 Task: Search for flights for 2 adults and 2 children from Paris to Barcelona on June 5, 2023.
Action: Mouse moved to (338, 377)
Screenshot: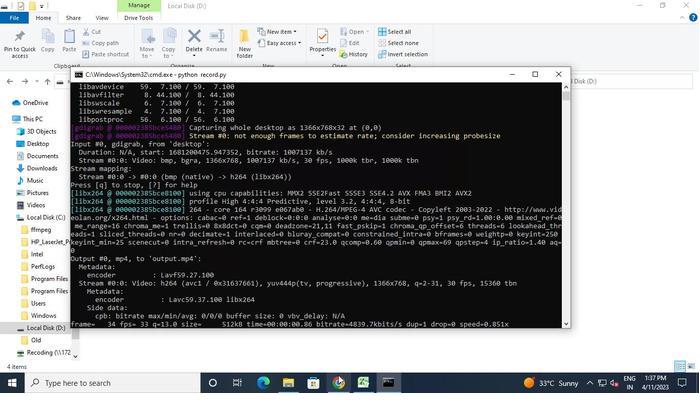 
Action: Mouse pressed left at (338, 377)
Screenshot: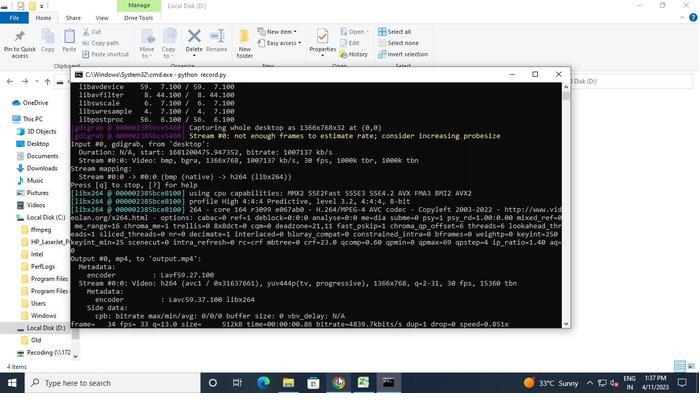 
Action: Mouse moved to (22, 103)
Screenshot: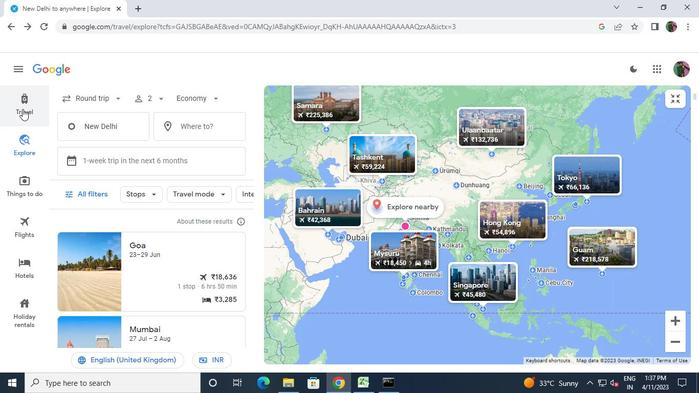 
Action: Mouse pressed left at (22, 103)
Screenshot: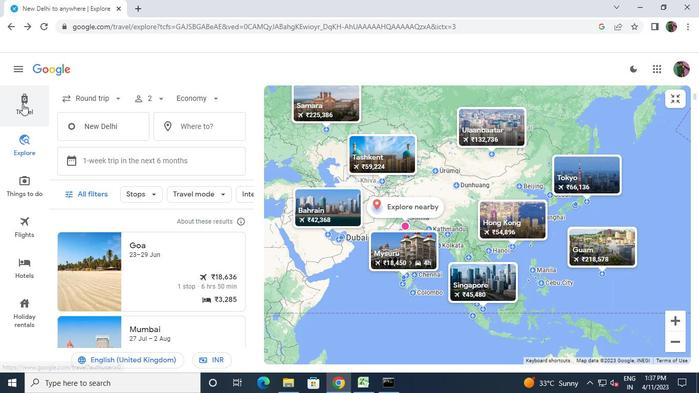 
Action: Mouse moved to (28, 155)
Screenshot: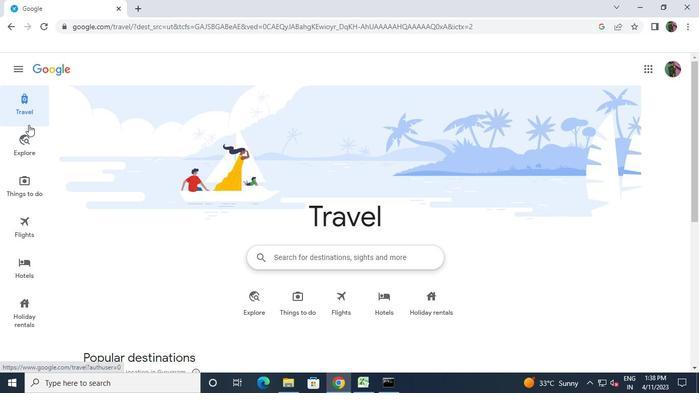 
Action: Mouse pressed left at (28, 155)
Screenshot: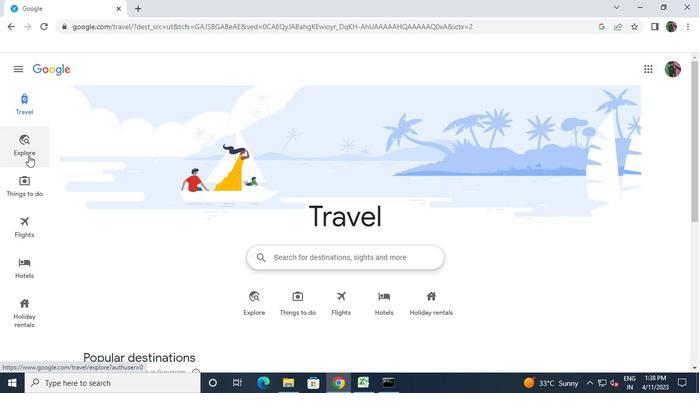 
Action: Mouse moved to (159, 101)
Screenshot: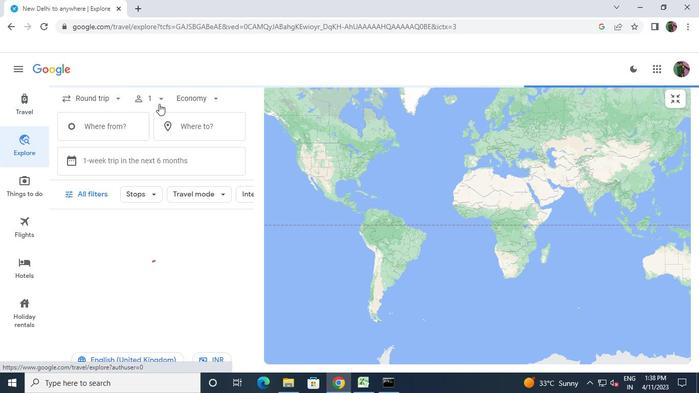 
Action: Mouse pressed left at (159, 101)
Screenshot: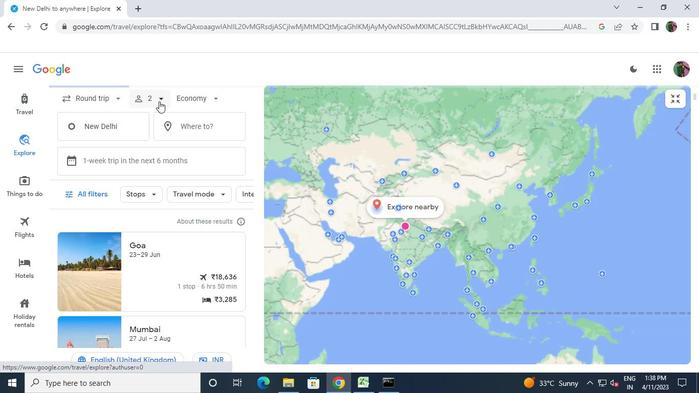 
Action: Mouse moved to (236, 147)
Screenshot: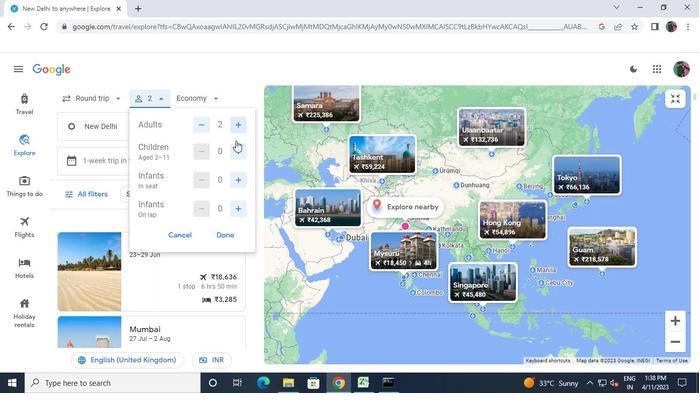 
Action: Mouse pressed left at (236, 147)
Screenshot: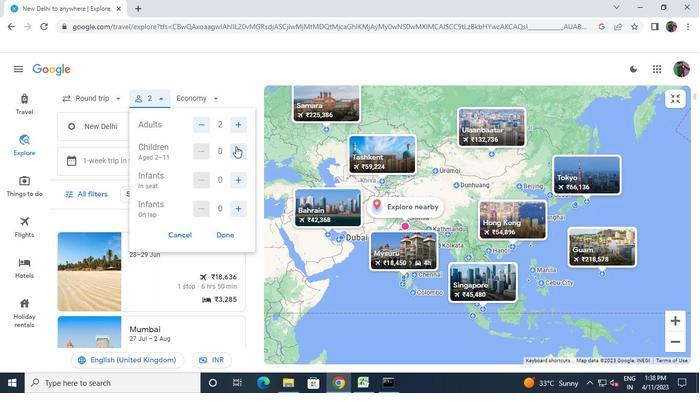 
Action: Mouse pressed left at (236, 147)
Screenshot: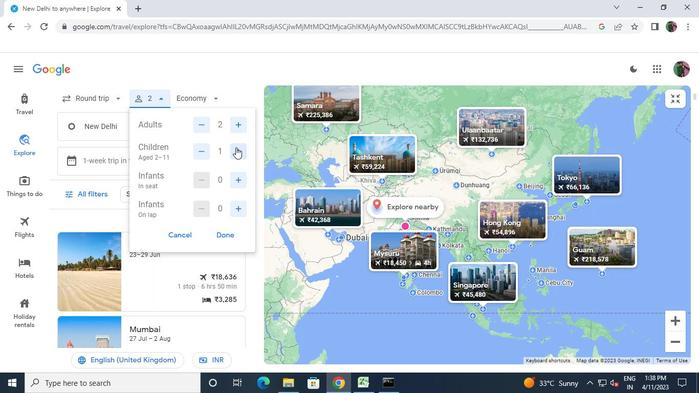 
Action: Mouse moved to (221, 233)
Screenshot: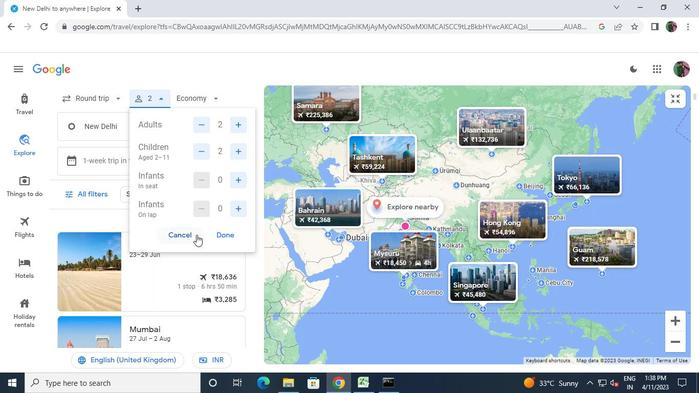 
Action: Mouse pressed left at (221, 233)
Screenshot: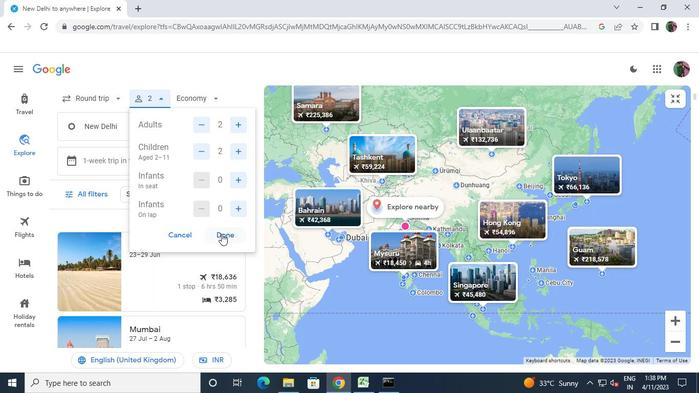 
Action: Mouse moved to (150, 165)
Screenshot: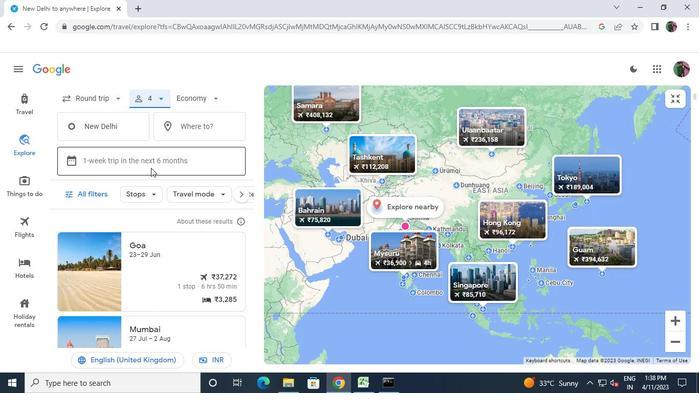 
Action: Mouse pressed left at (150, 165)
Screenshot: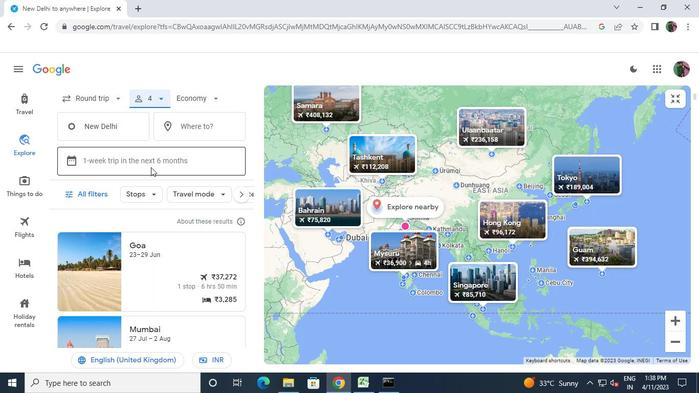 
Action: Mouse moved to (239, 216)
Screenshot: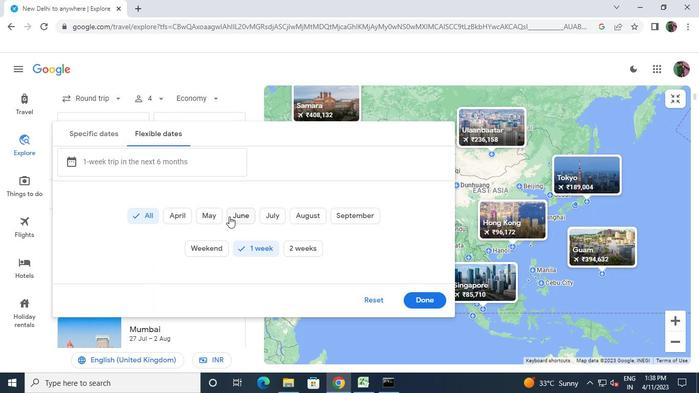 
Action: Mouse pressed left at (239, 216)
Screenshot: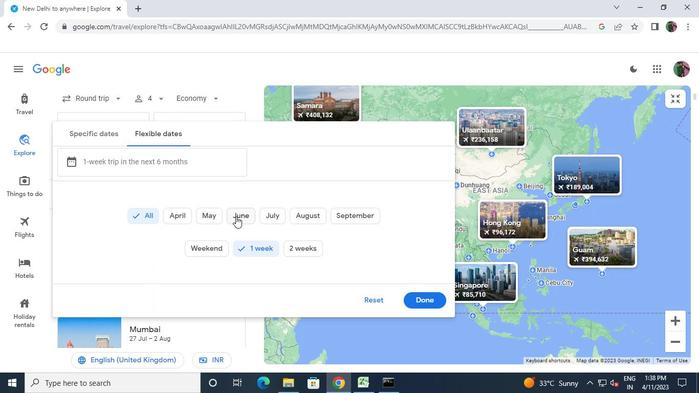 
Action: Mouse moved to (363, 304)
Screenshot: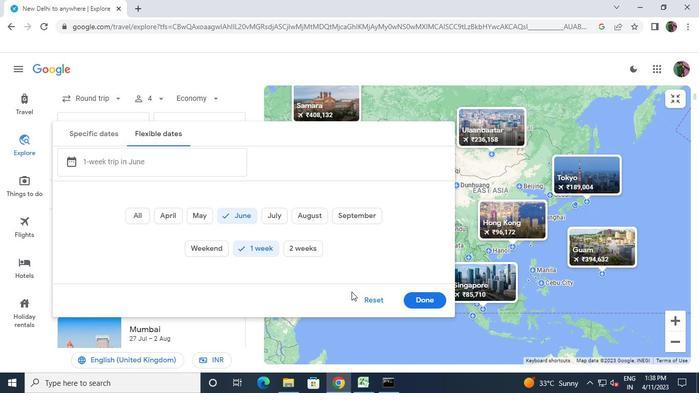 
Action: Mouse pressed left at (363, 304)
Screenshot: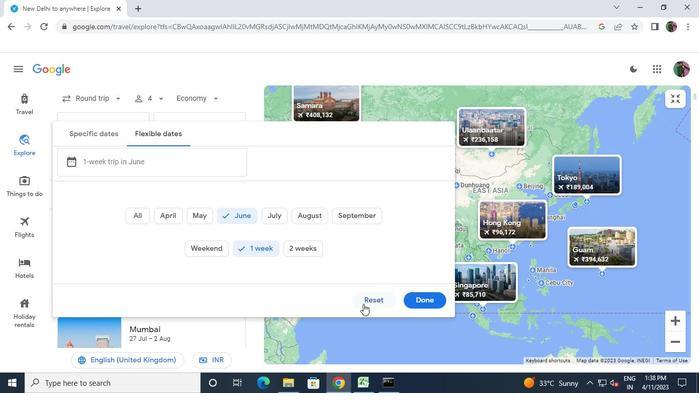 
Action: Mouse moved to (392, 213)
Screenshot: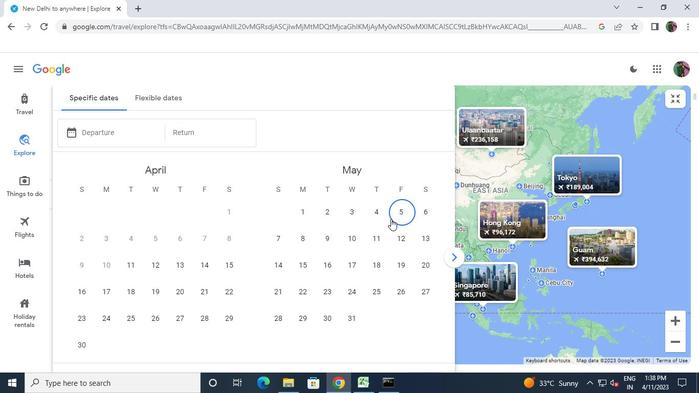 
Action: Mouse pressed left at (392, 213)
Screenshot: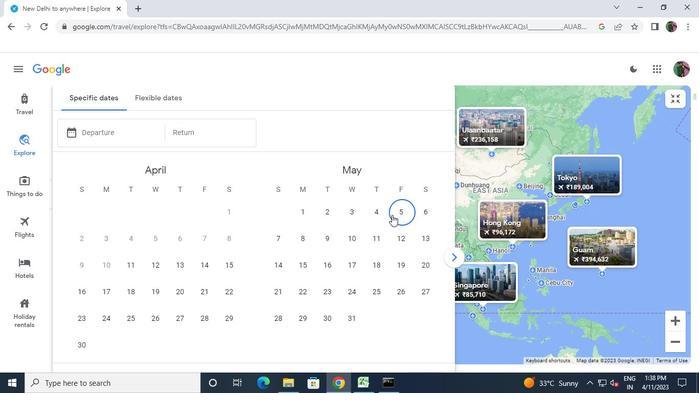 
Action: Mouse moved to (23, 139)
Screenshot: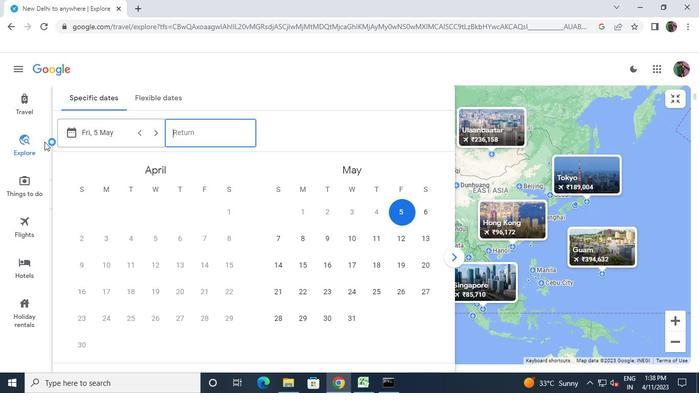 
Action: Mouse pressed left at (23, 139)
Screenshot: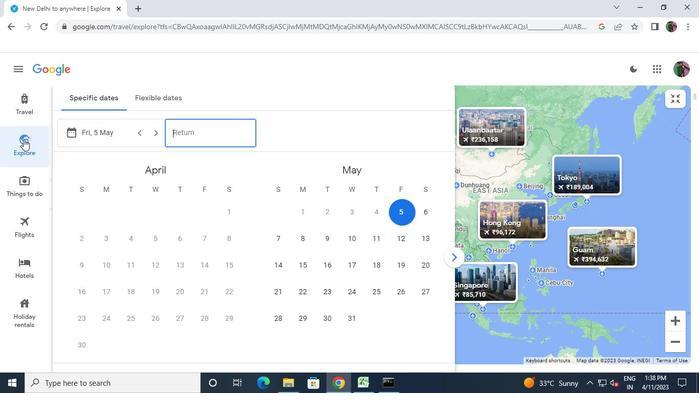 
Action: Mouse moved to (107, 130)
Screenshot: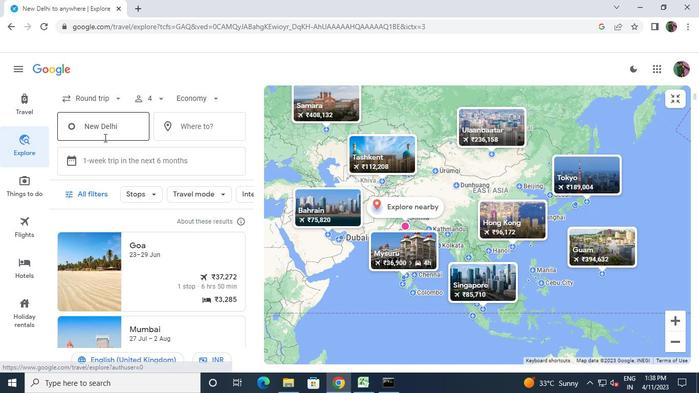
Action: Mouse pressed left at (107, 130)
Screenshot: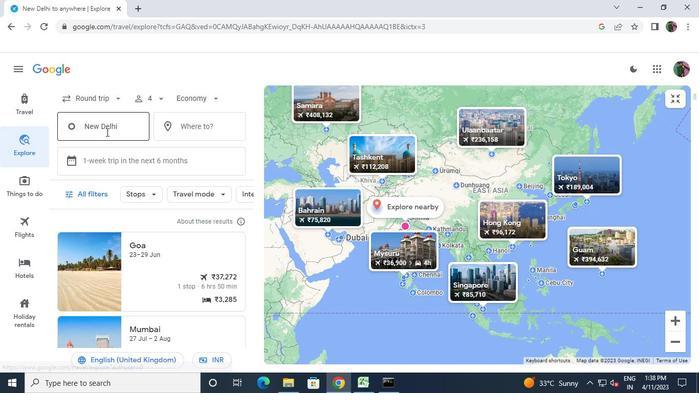 
Action: Keyboard p
Screenshot: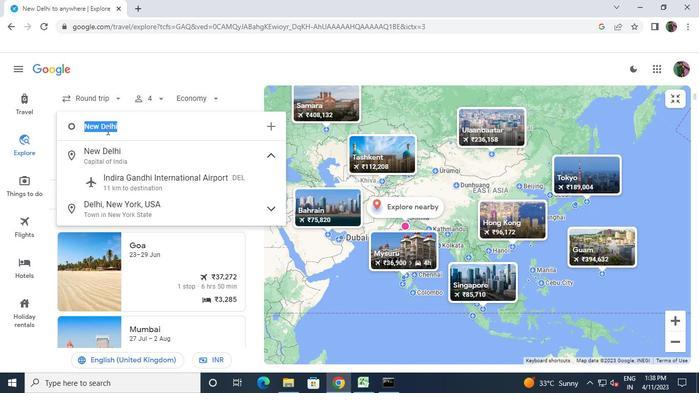 
Action: Keyboard a
Screenshot: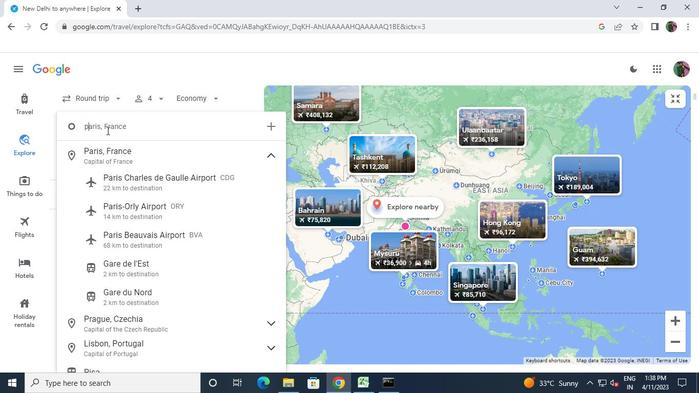 
Action: Keyboard r
Screenshot: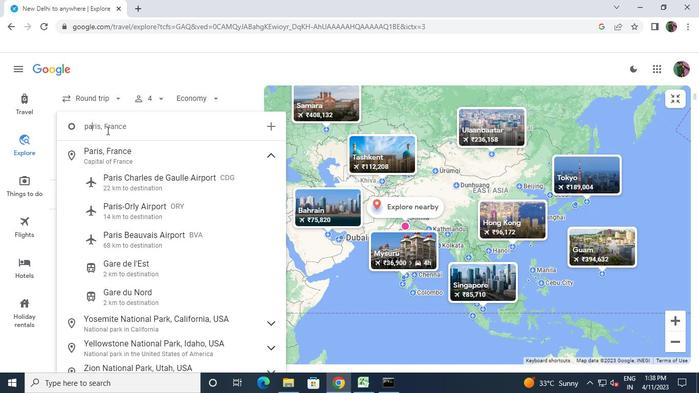 
Action: Keyboard i
Screenshot: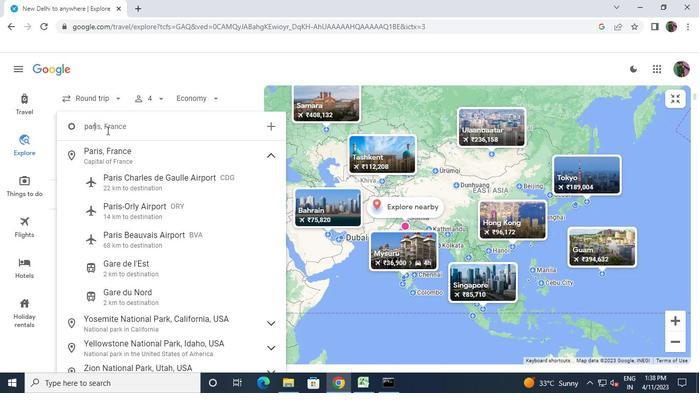 
Action: Keyboard s
Screenshot: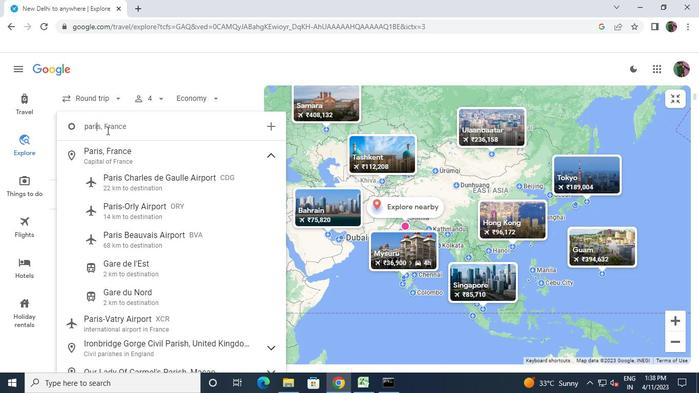 
Action: Mouse moved to (115, 150)
Screenshot: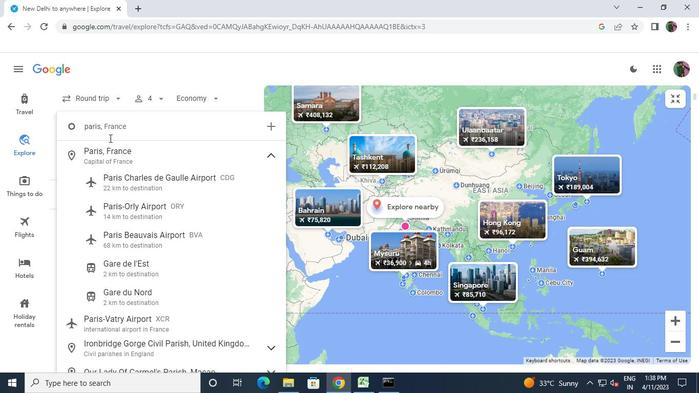 
Action: Mouse pressed left at (115, 150)
Screenshot: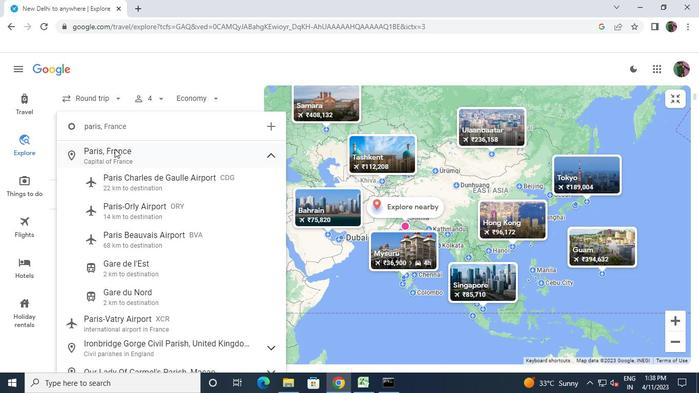 
Action: Mouse moved to (194, 131)
Screenshot: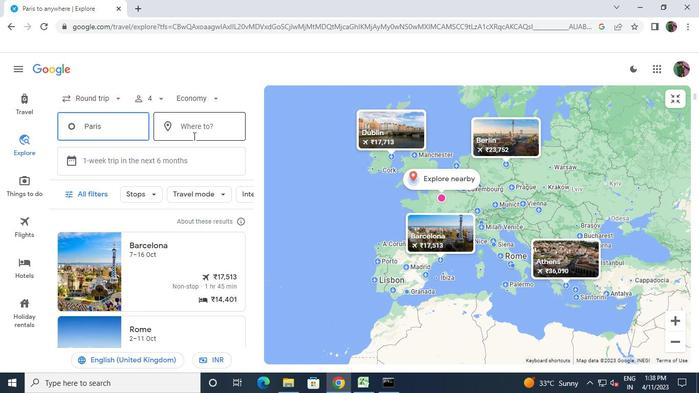 
Action: Mouse pressed left at (194, 131)
Screenshot: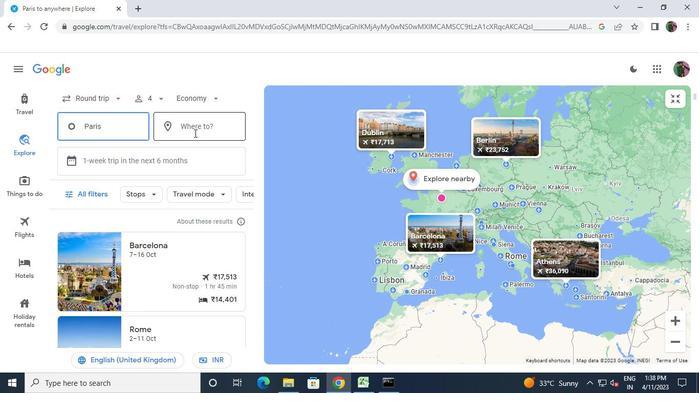 
Action: Mouse moved to (199, 127)
Screenshot: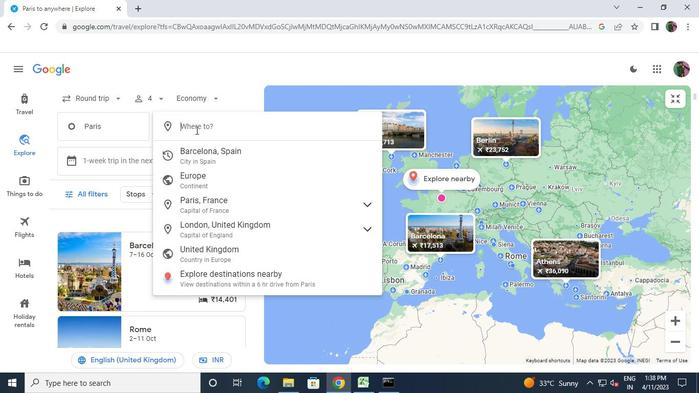 
Action: Keyboard b
Screenshot: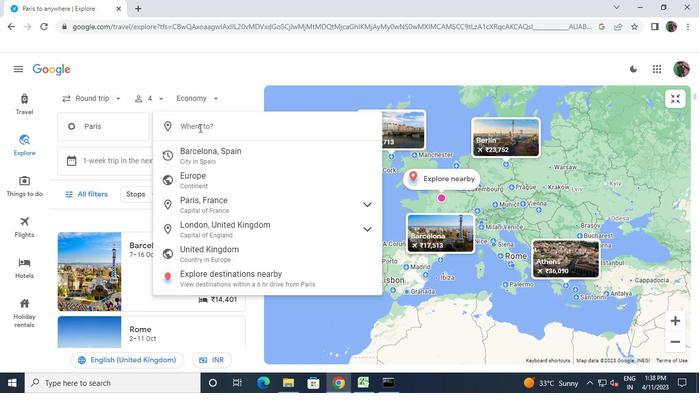 
Action: Keyboard a
Screenshot: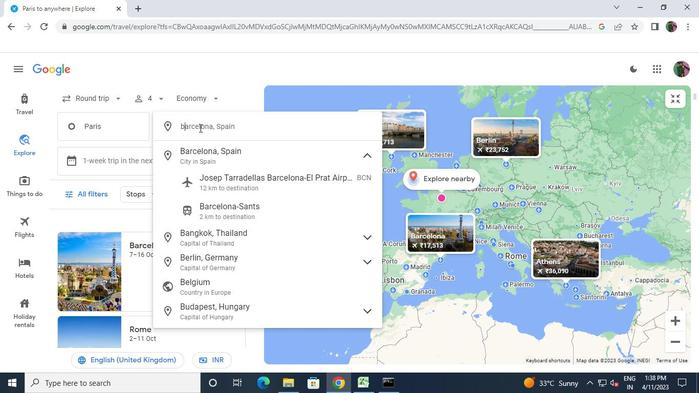 
Action: Keyboard r
Screenshot: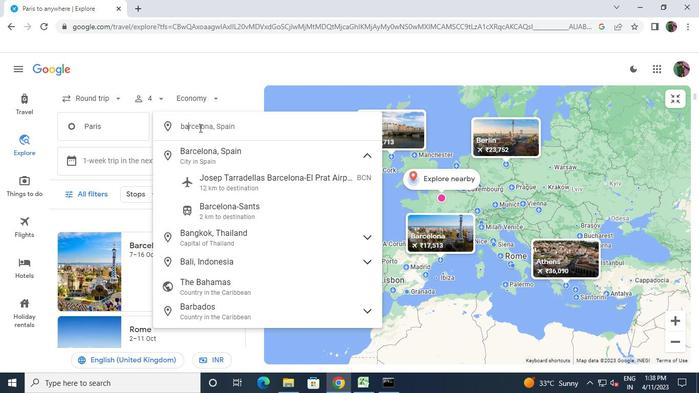
Action: Keyboard c
Screenshot: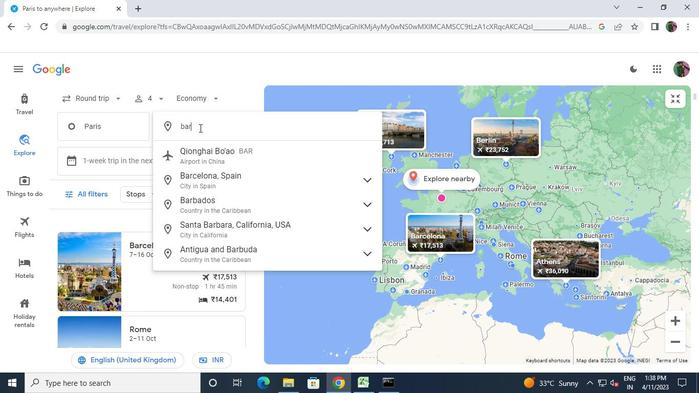 
Action: Keyboard e
Screenshot: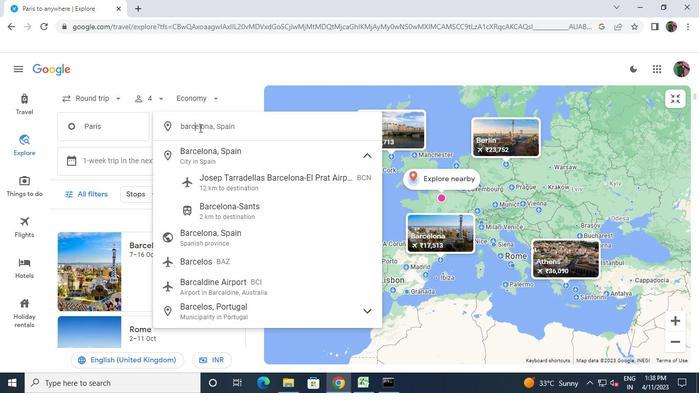 
Action: Mouse moved to (207, 149)
Screenshot: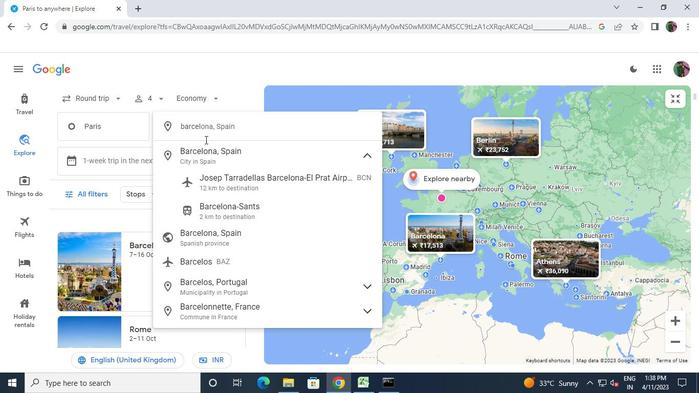 
Action: Mouse pressed left at (207, 149)
Screenshot: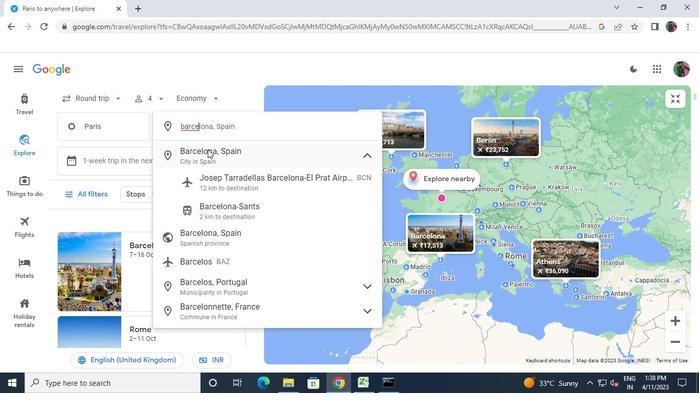 
Action: Mouse moved to (213, 151)
Screenshot: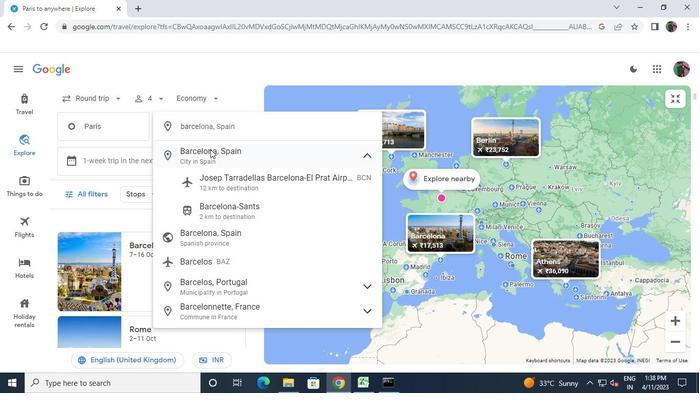 
Action: Mouse pressed left at (213, 151)
Screenshot: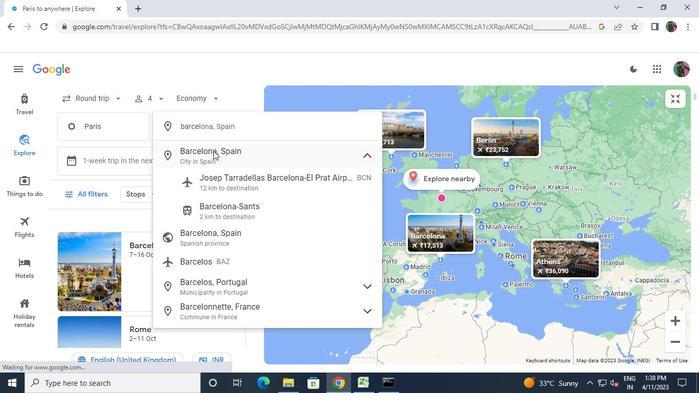 
Action: Mouse moved to (433, 311)
Screenshot: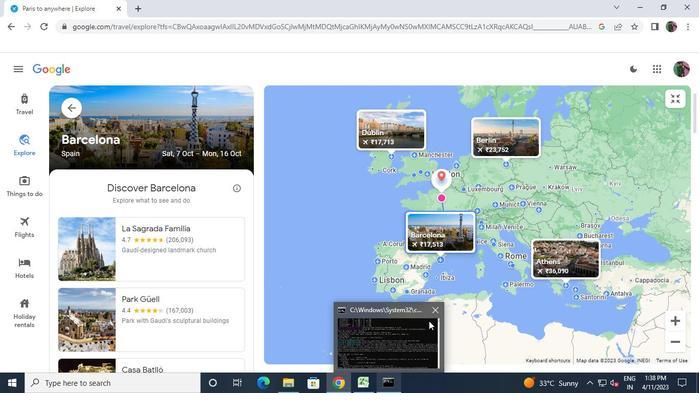 
Action: Mouse pressed left at (433, 311)
Screenshot: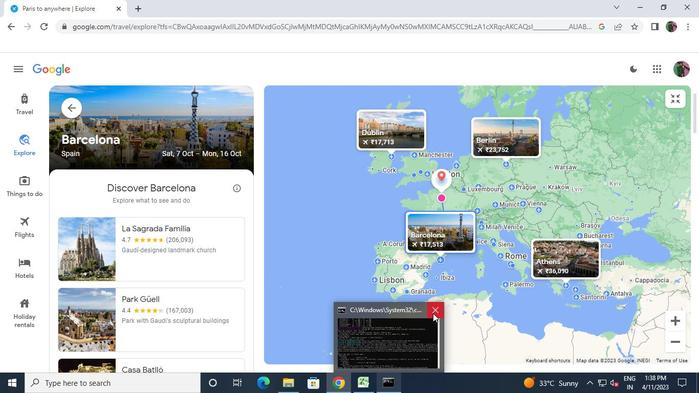 
